 Task: Add the task  Improve website speed and performance to the section Agile Accelerators in the project AcmeWorks and add a Due Date to the respective task as 2023/11/27
Action: Mouse moved to (537, 509)
Screenshot: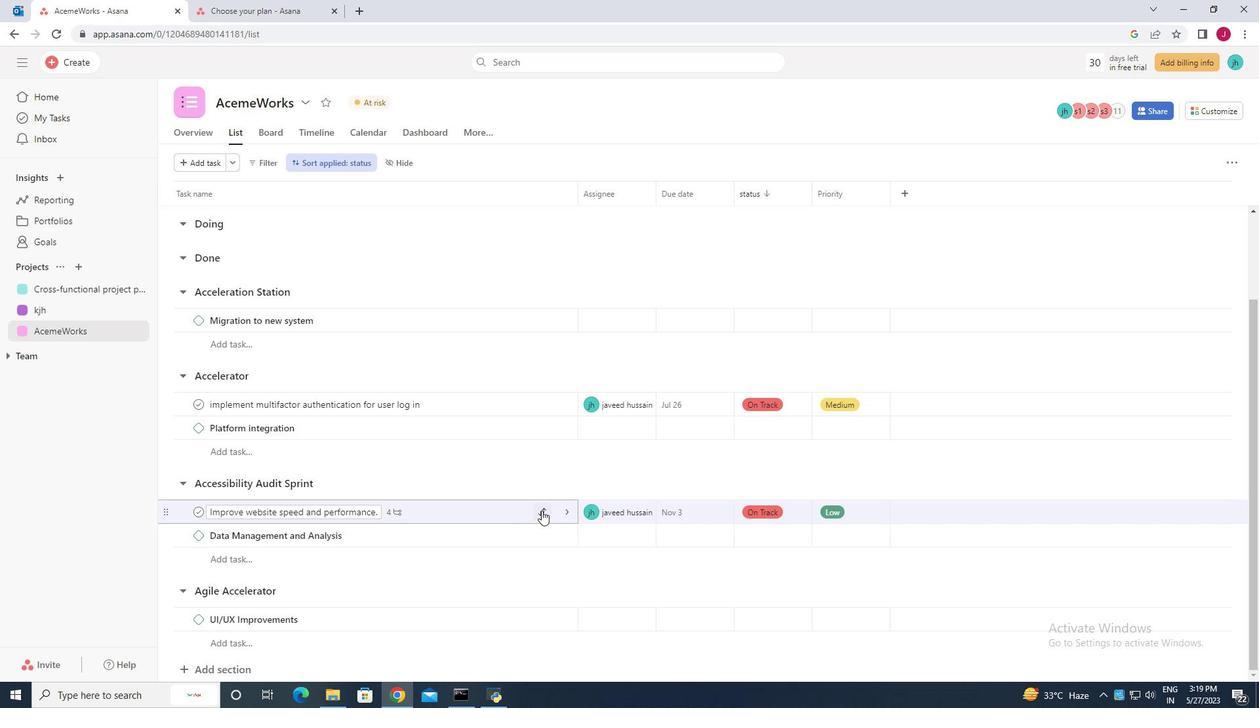 
Action: Mouse pressed left at (537, 509)
Screenshot: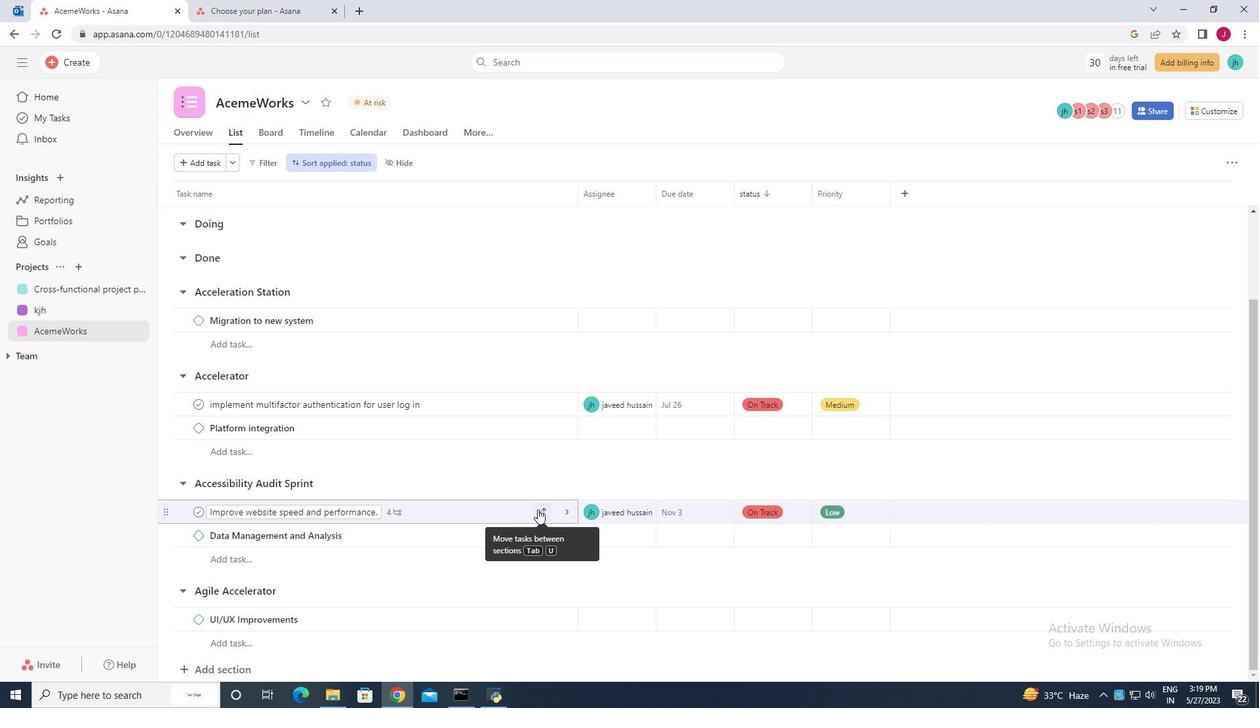 
Action: Mouse moved to (473, 488)
Screenshot: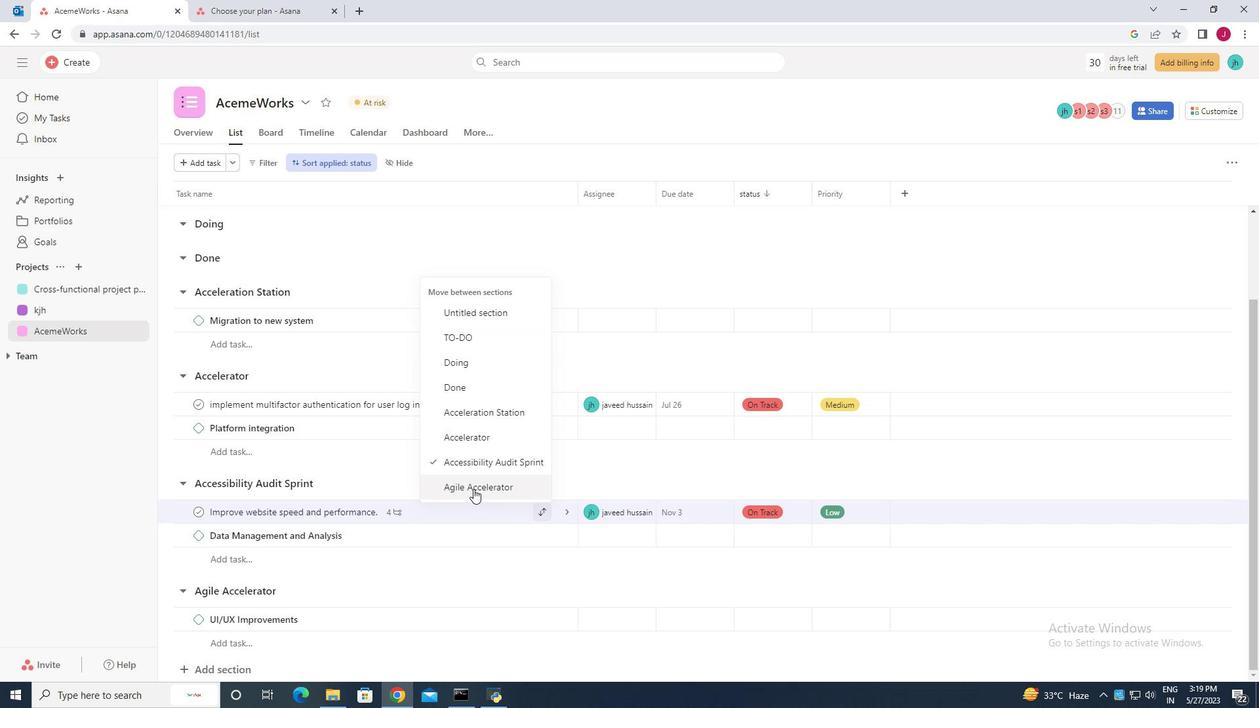 
Action: Mouse pressed left at (473, 488)
Screenshot: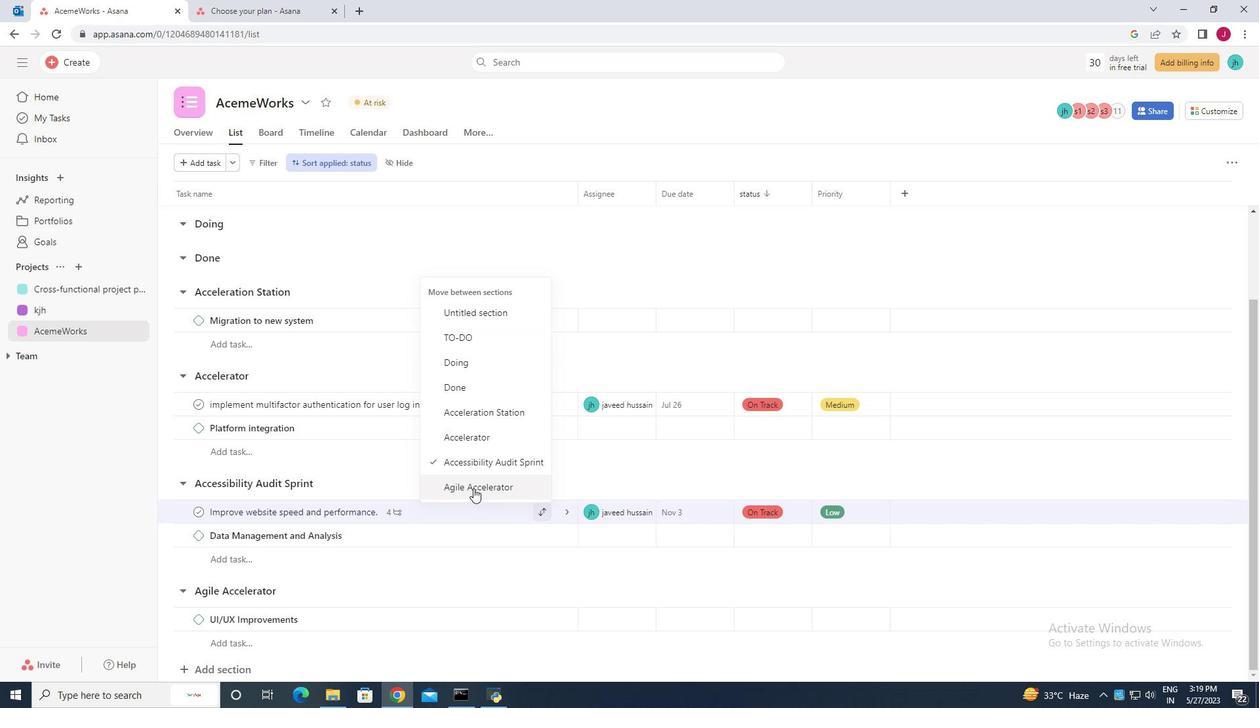 
Action: Mouse moved to (701, 595)
Screenshot: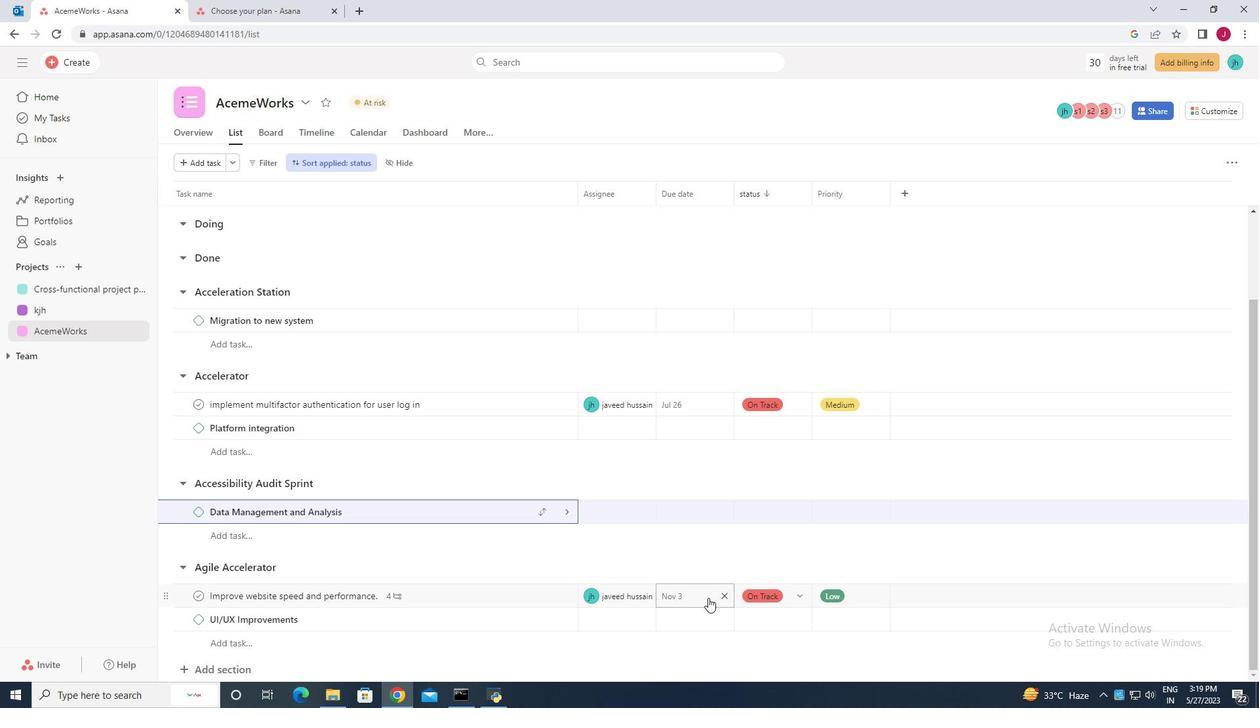 
Action: Mouse pressed left at (701, 595)
Screenshot: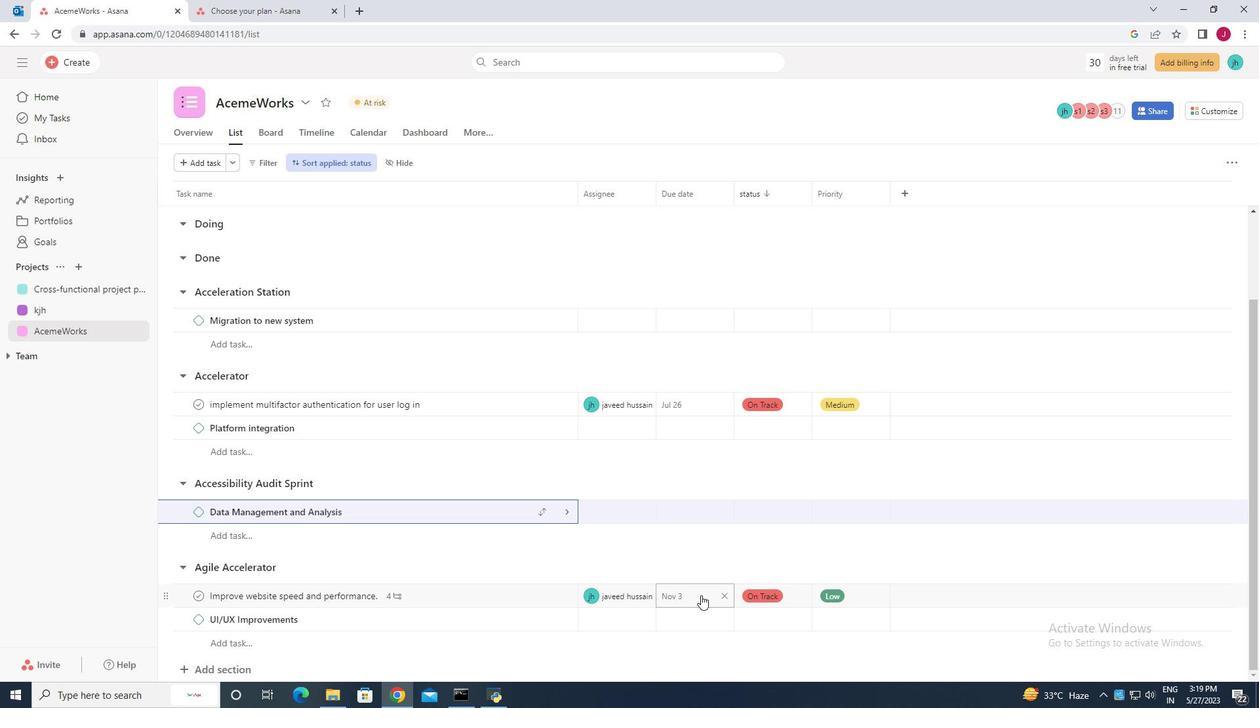 
Action: Mouse moved to (709, 469)
Screenshot: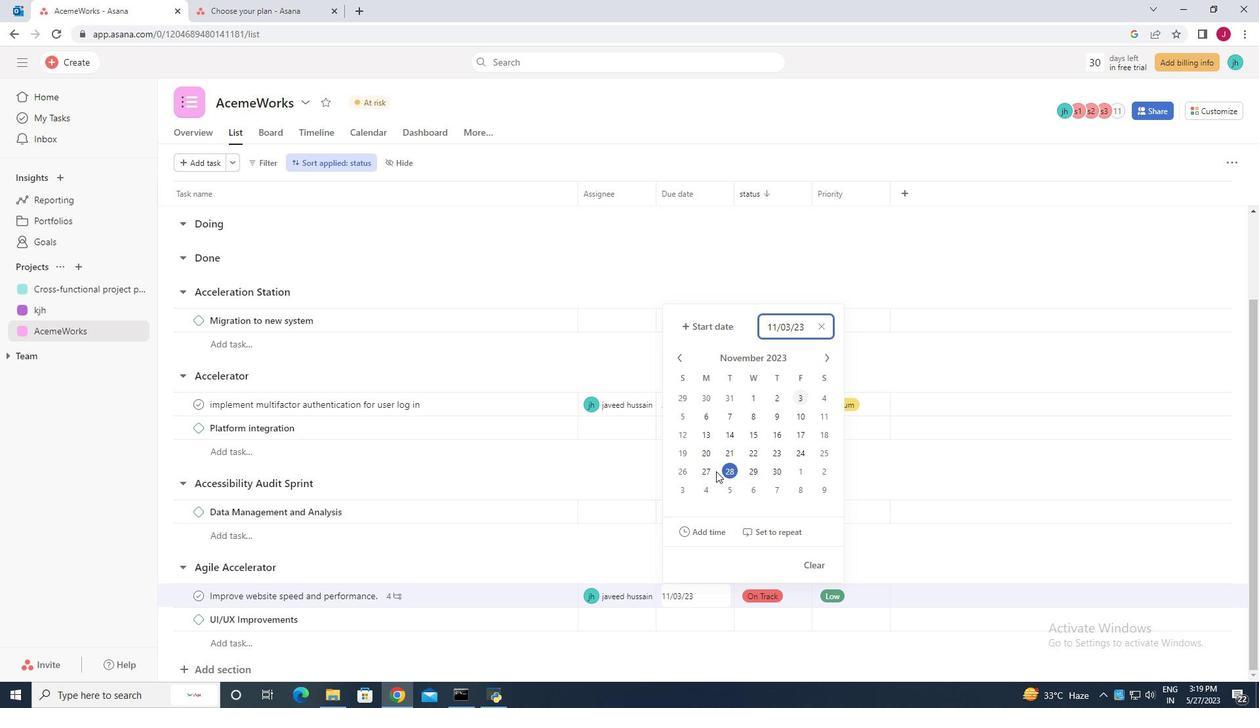
Action: Mouse pressed left at (709, 469)
Screenshot: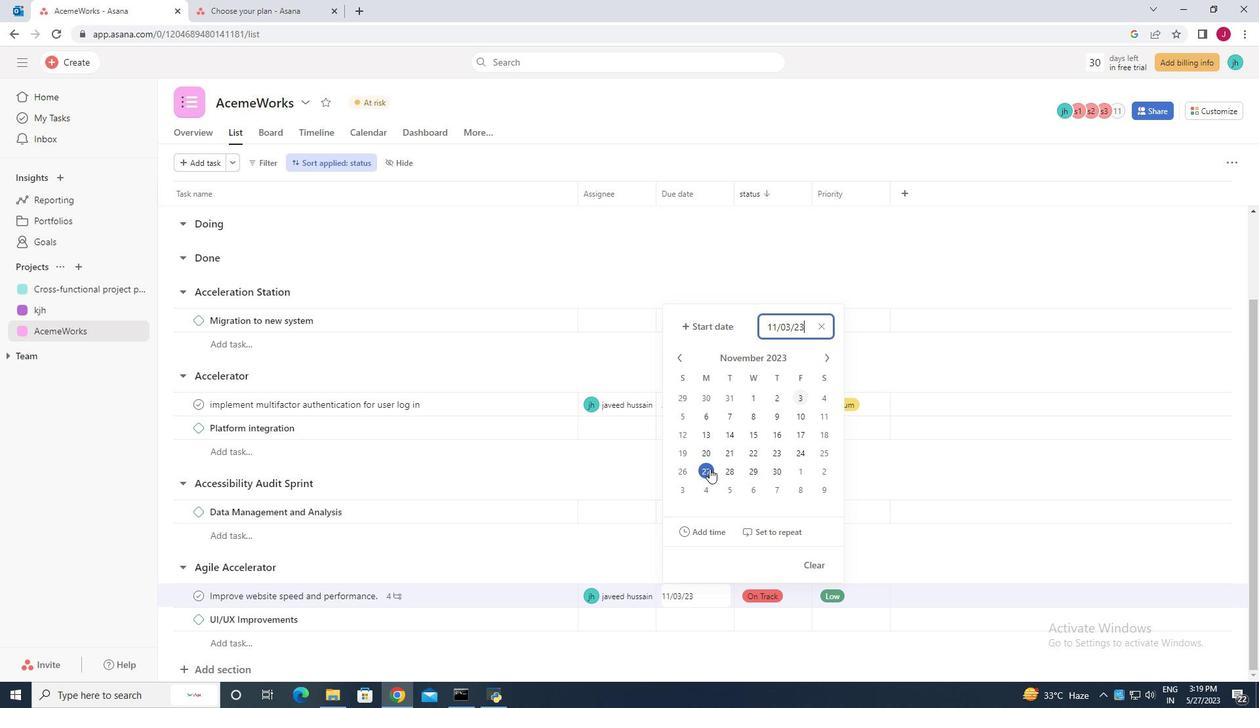 
Action: Mouse moved to (1026, 369)
Screenshot: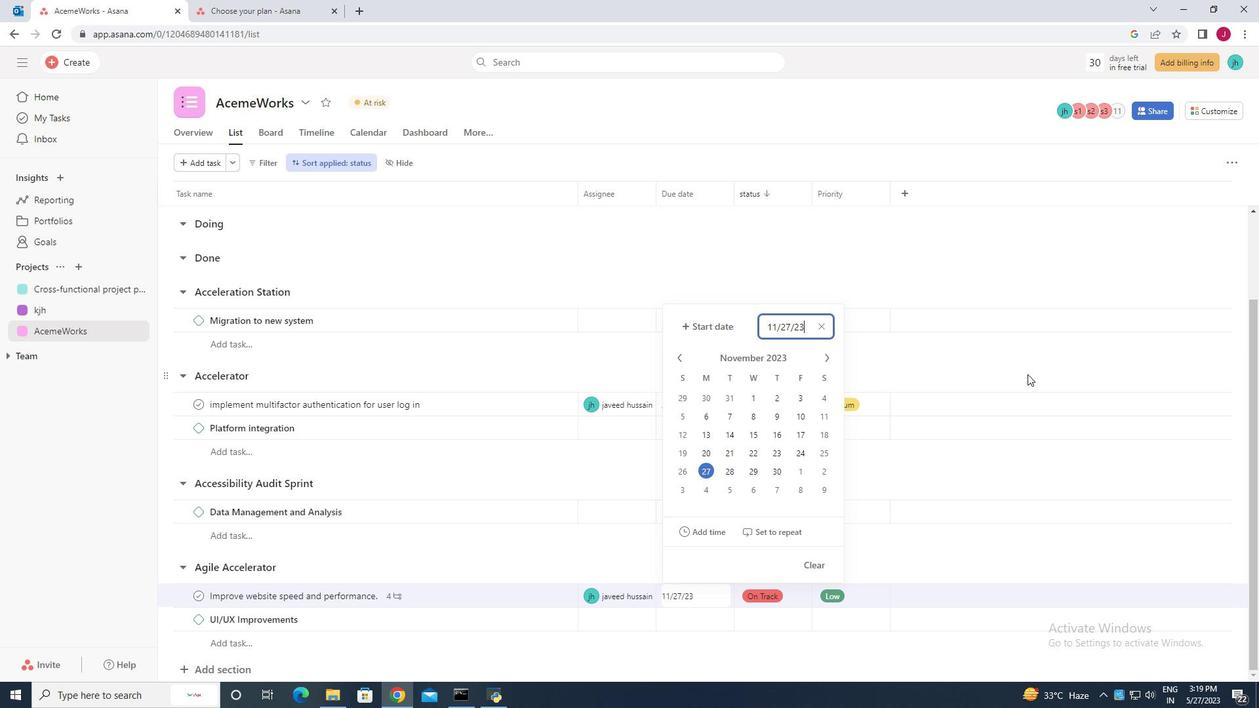 
Action: Mouse pressed left at (1026, 369)
Screenshot: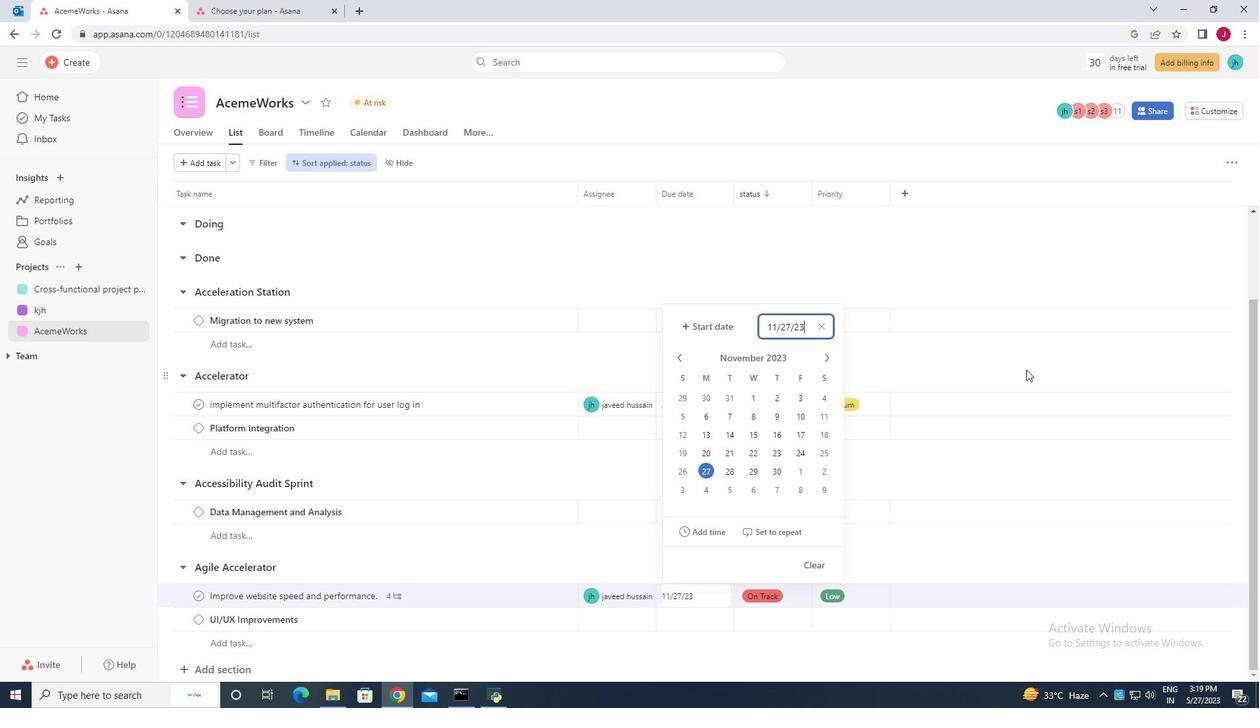 
Action: Mouse moved to (705, 569)
Screenshot: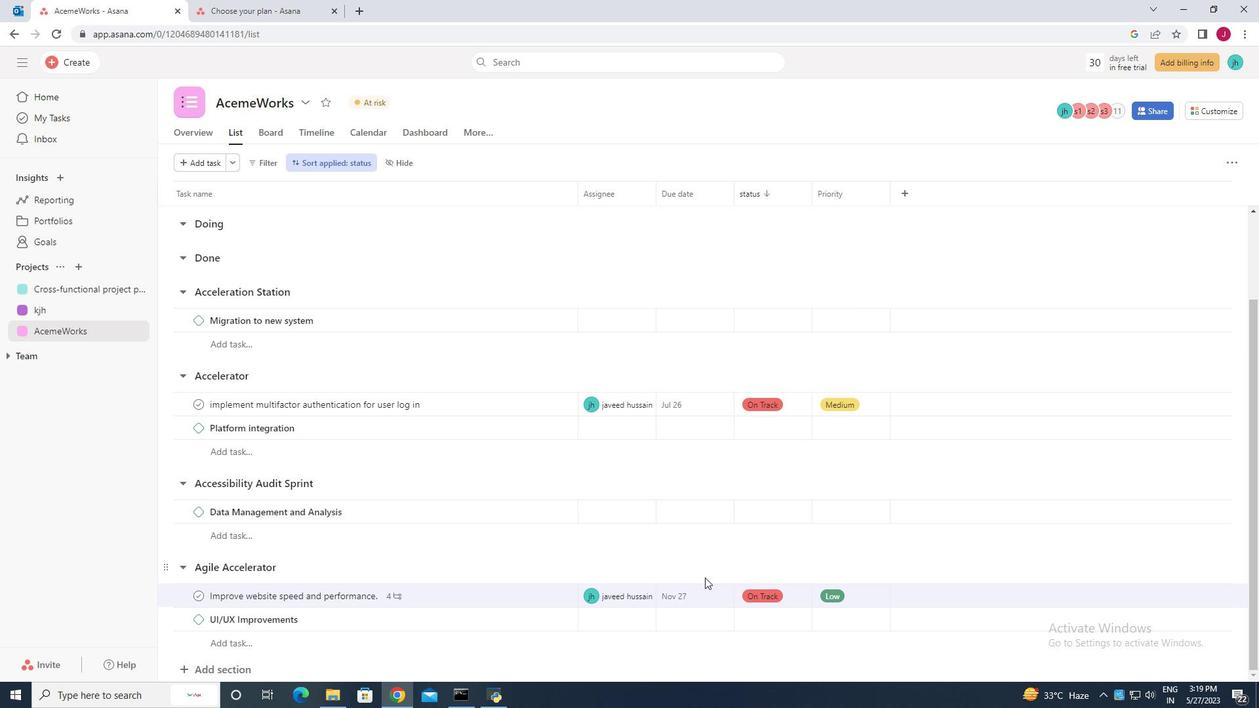 
Action: Mouse scrolled (705, 568) with delta (0, 0)
Screenshot: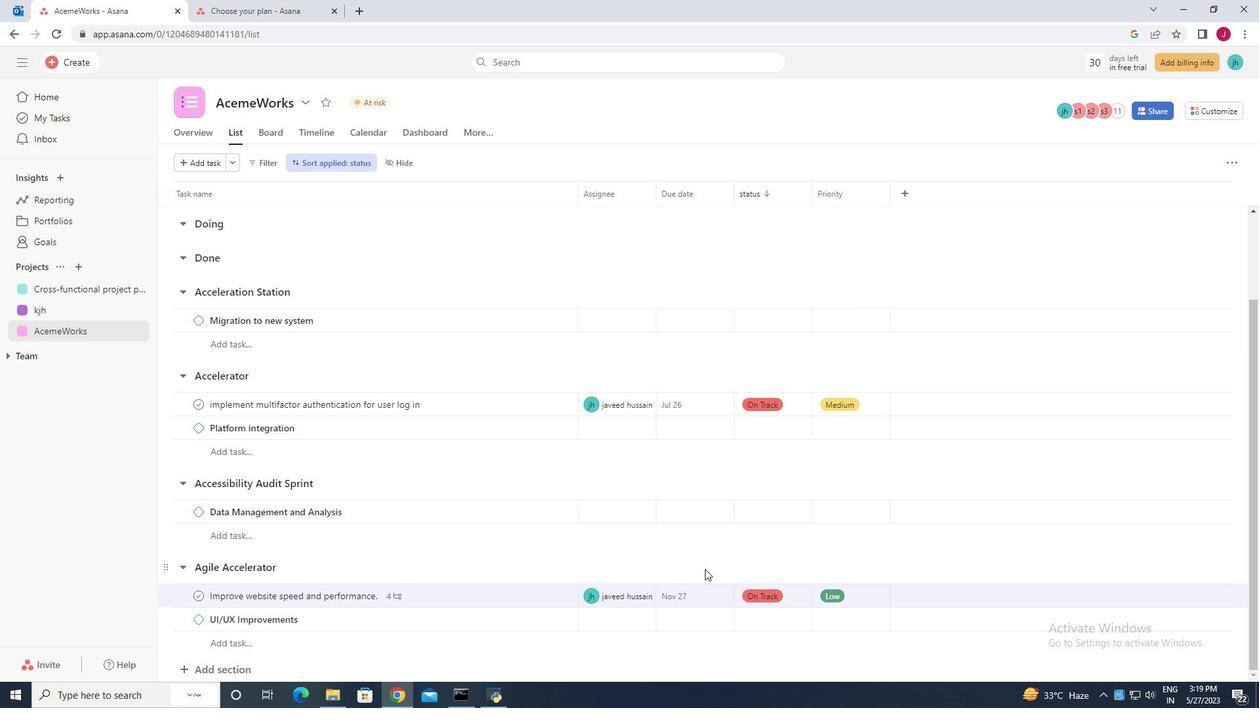 
Action: Mouse moved to (705, 569)
Screenshot: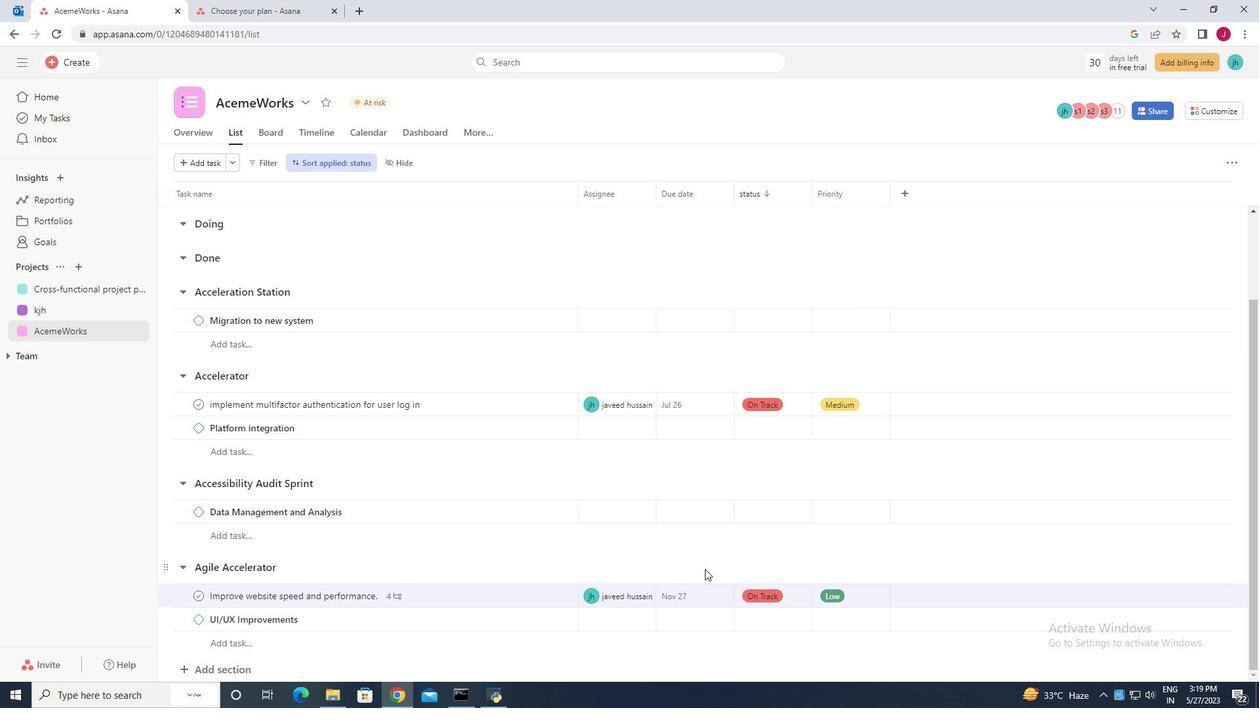 
Action: Mouse scrolled (705, 568) with delta (0, 0)
Screenshot: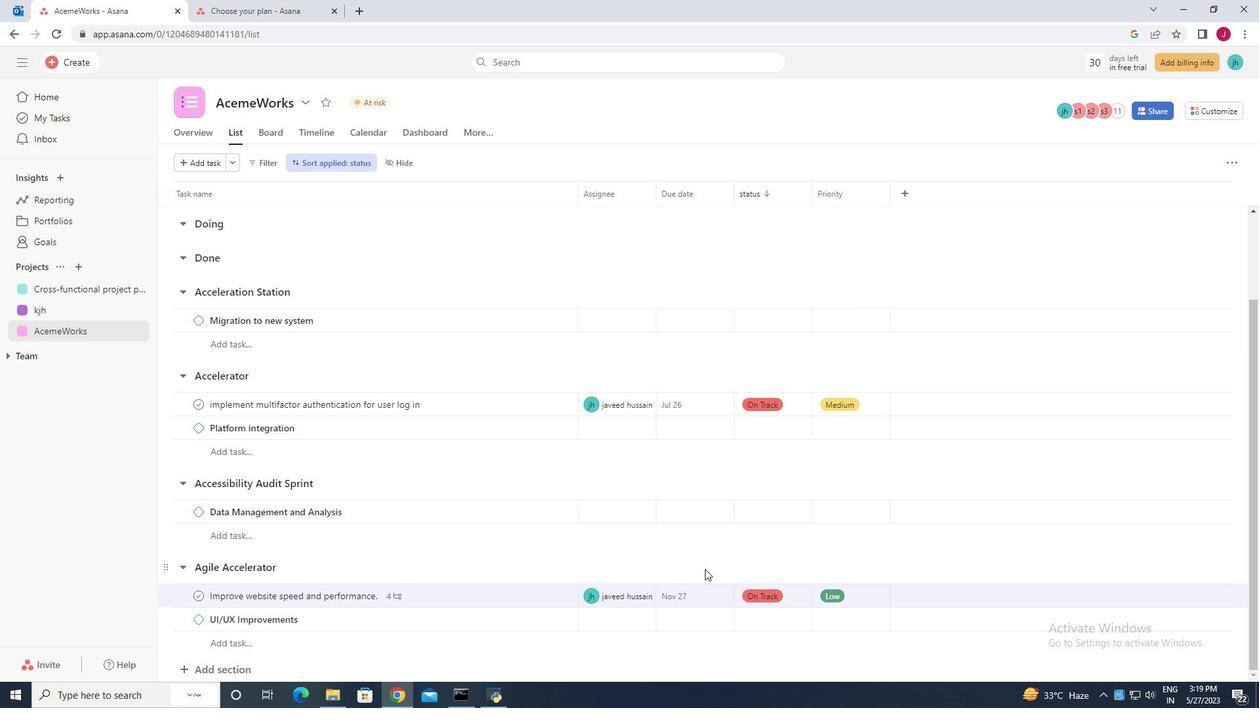 
Action: Mouse scrolled (705, 568) with delta (0, 0)
Screenshot: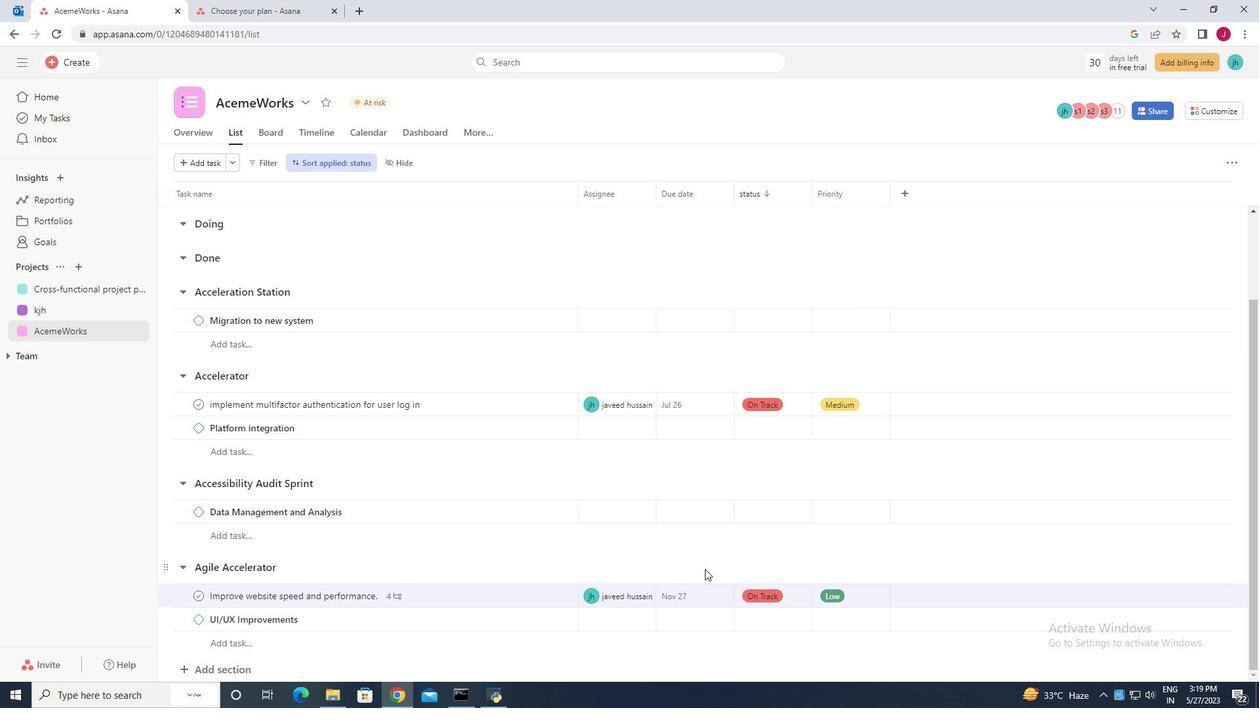 
Action: Mouse scrolled (705, 568) with delta (0, 0)
Screenshot: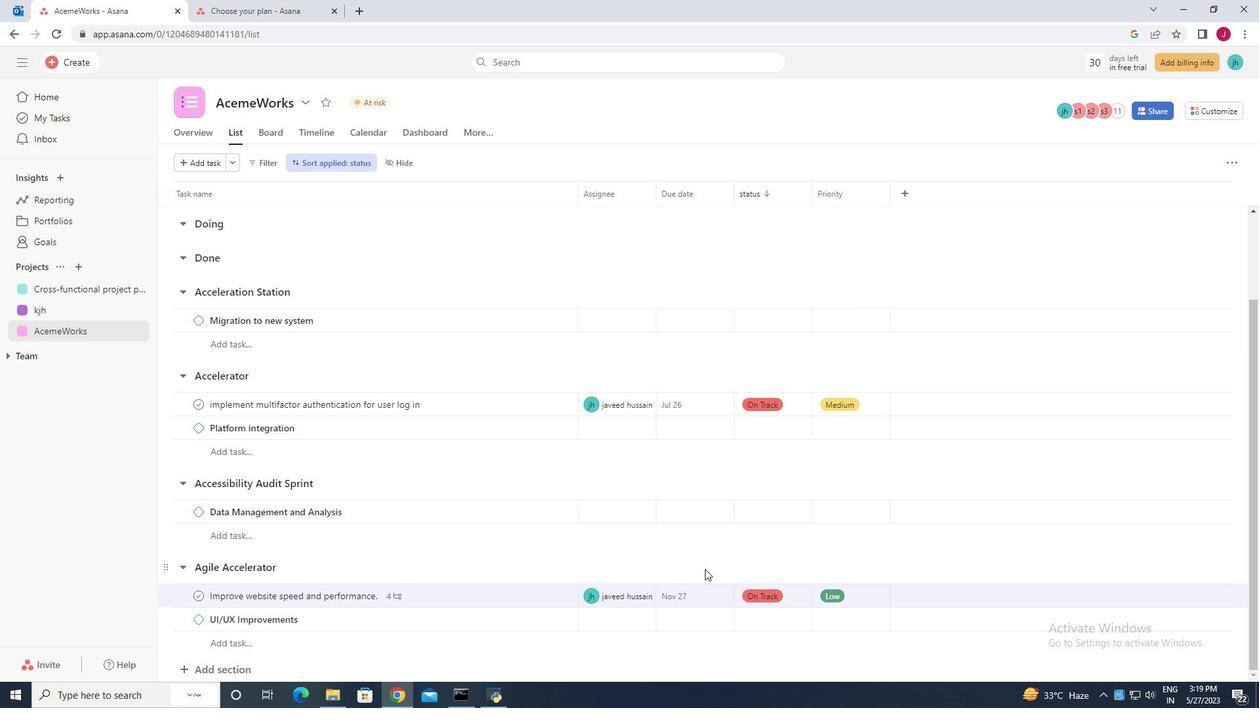 
Action: Mouse moved to (741, 562)
Screenshot: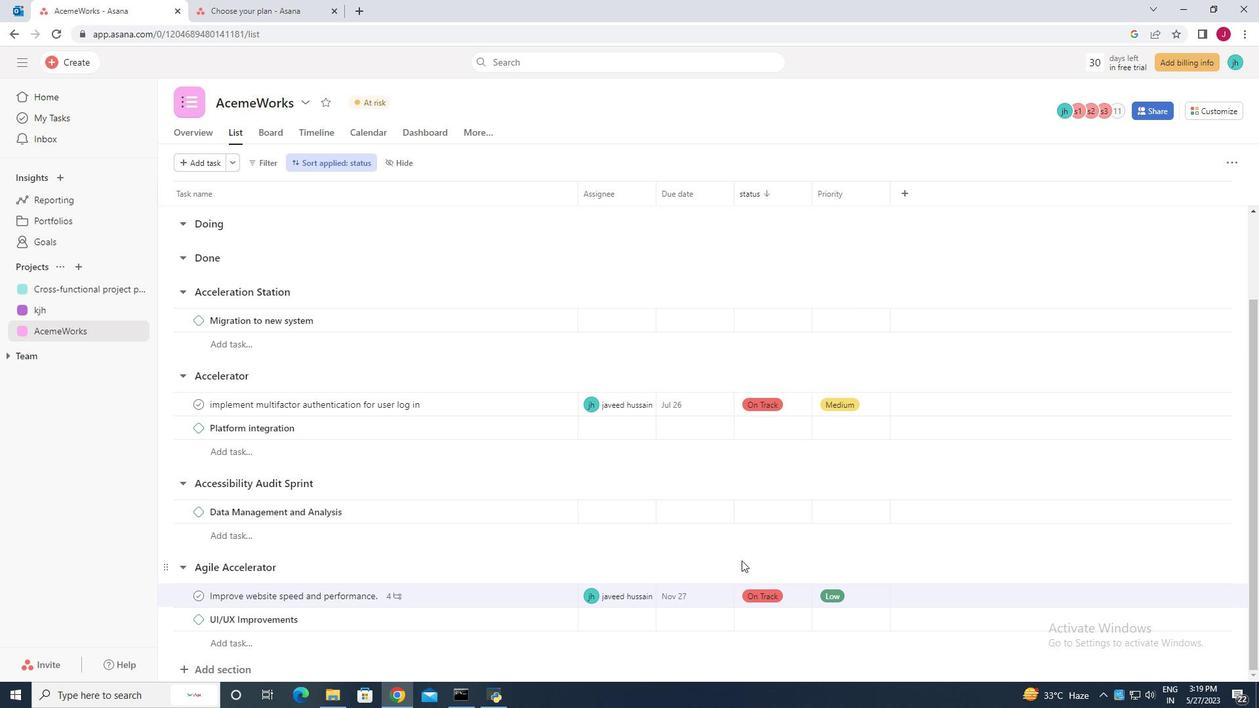 
